 Task: Use the formula "SIN" in spreadsheet "Project portfolio".
Action: Mouse pressed left at (137, 205)
Screenshot: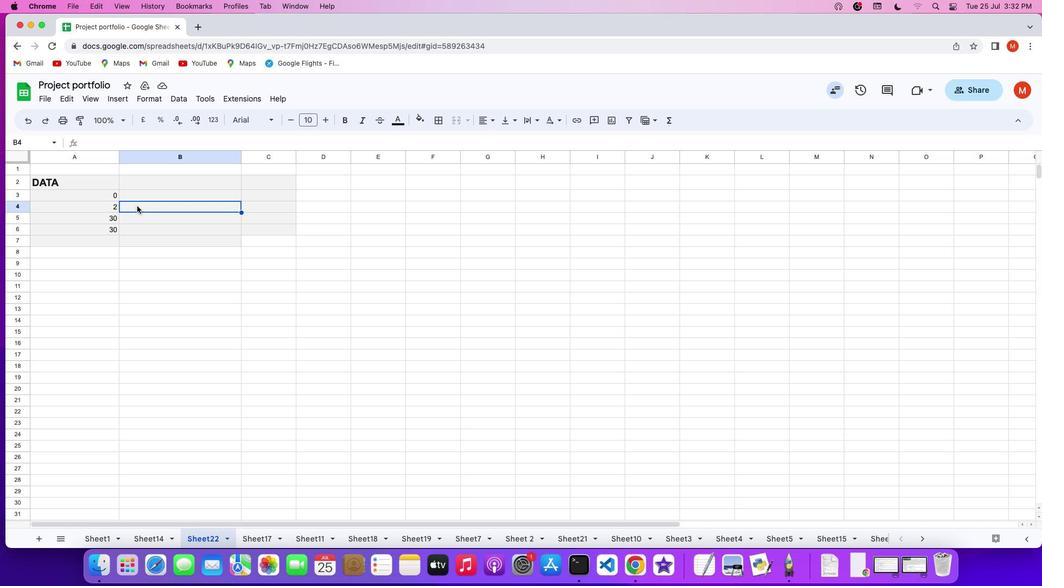 
Action: Key pressed '='
Screenshot: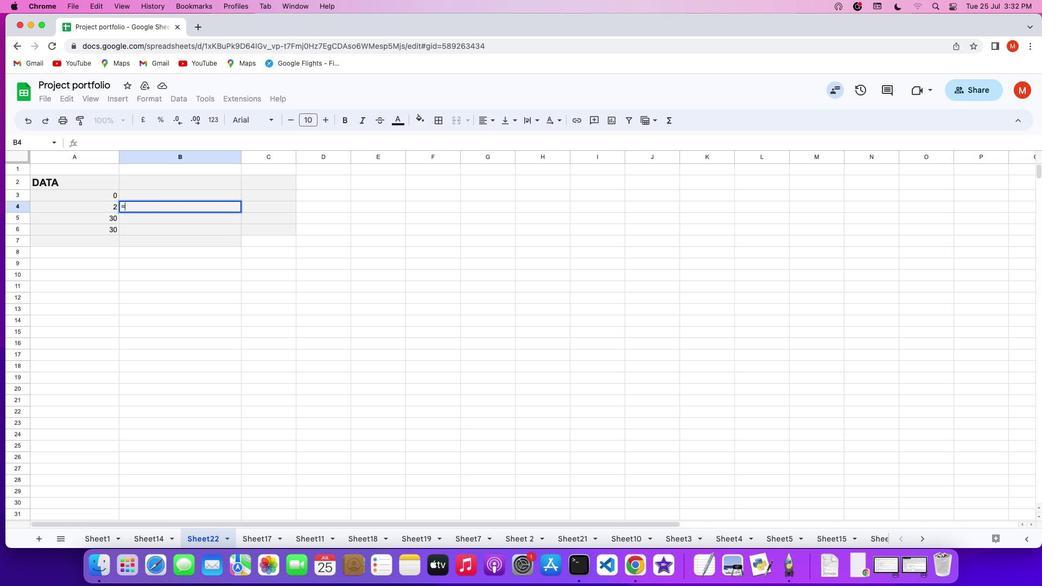 
Action: Mouse moved to (667, 120)
Screenshot: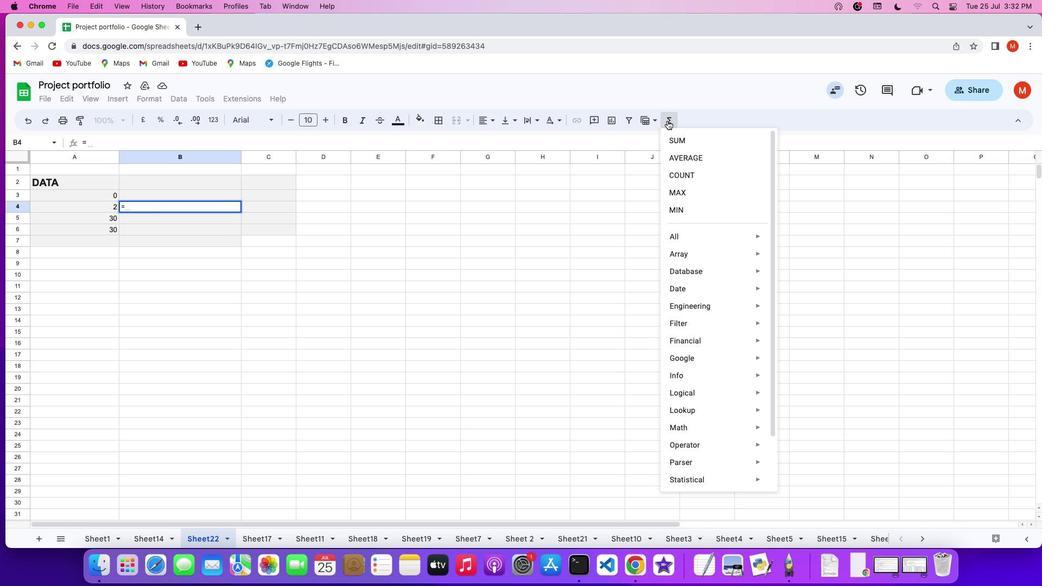 
Action: Mouse pressed left at (667, 120)
Screenshot: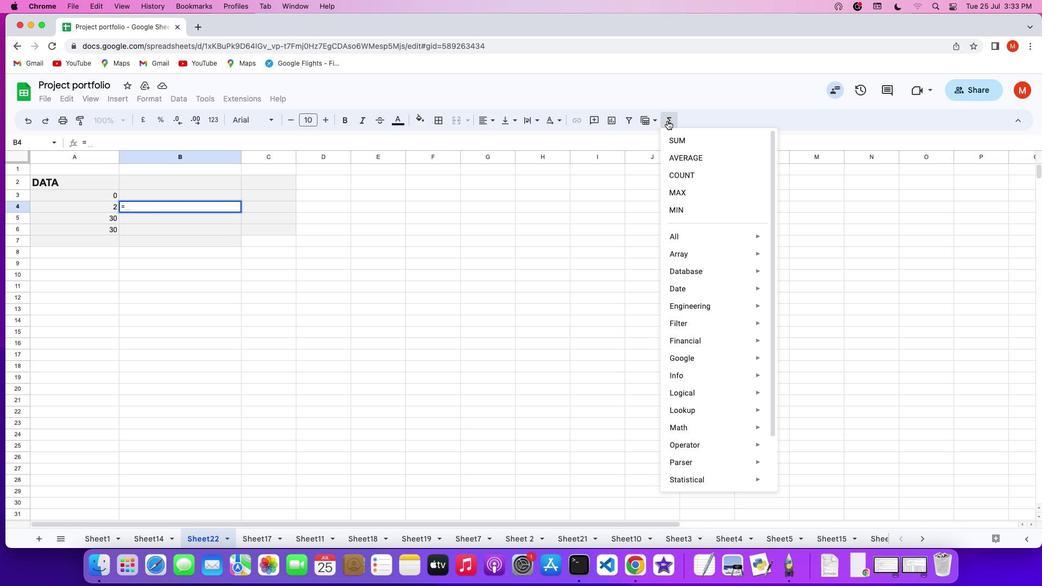 
Action: Mouse moved to (817, 173)
Screenshot: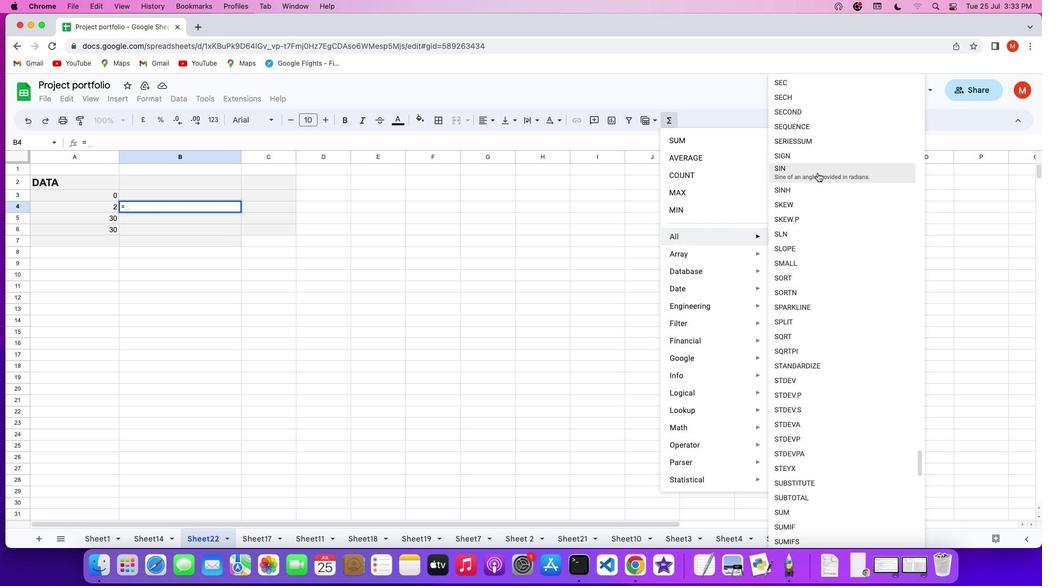 
Action: Mouse pressed left at (817, 173)
Screenshot: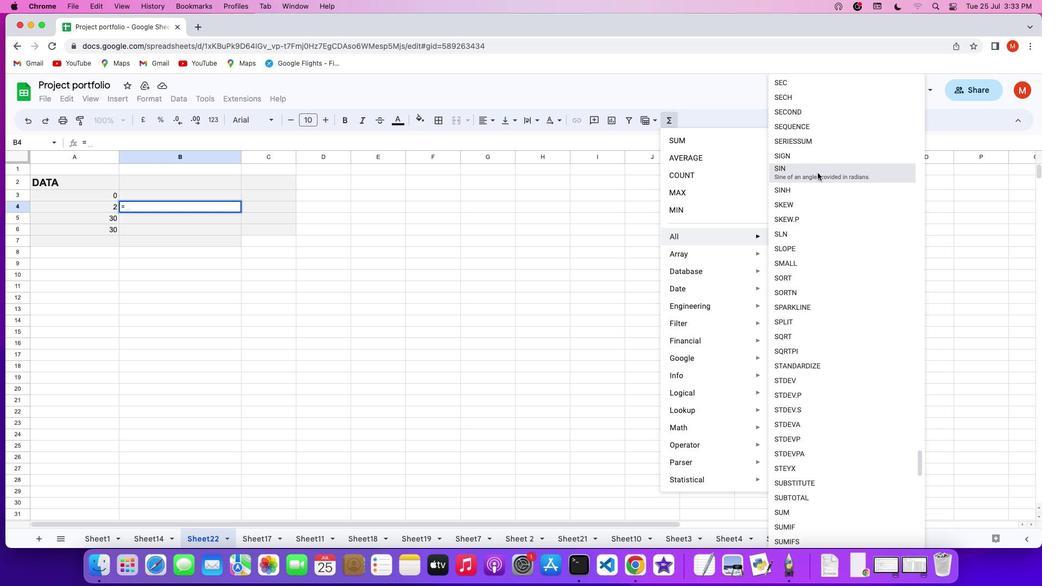 
Action: Mouse moved to (140, 205)
Screenshot: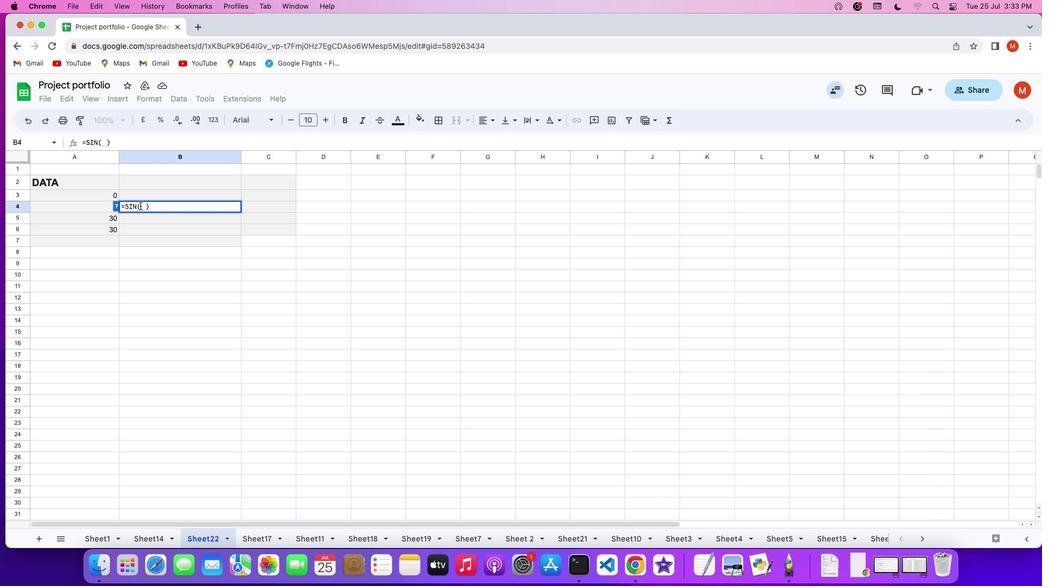 
Action: Key pressed Key.shift'P''I'Key.shift_r'('')'Key.enter
Screenshot: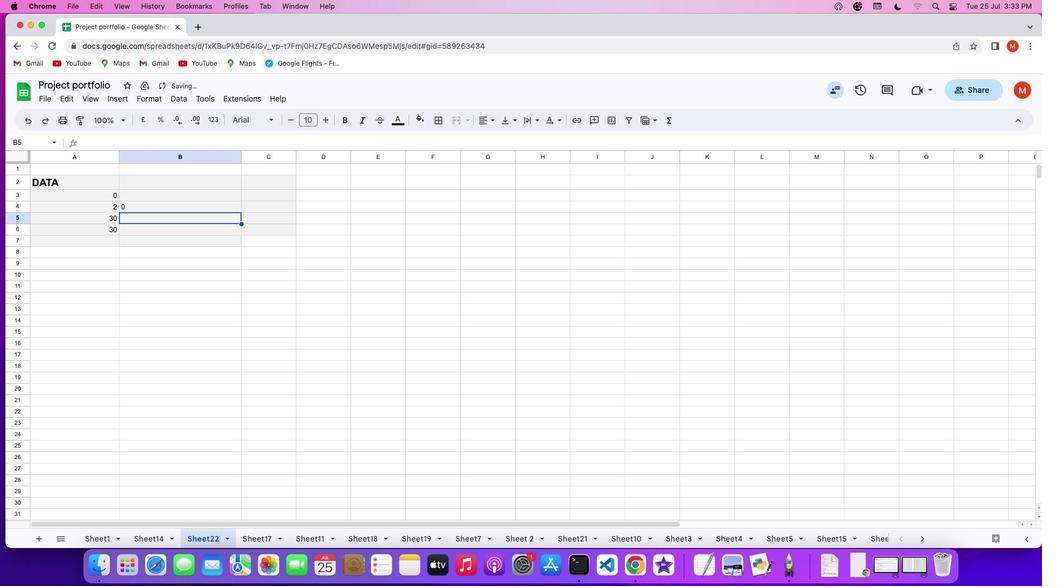 
